 Task: Unfollow the page of Microsoft
Action: Mouse moved to (351, 369)
Screenshot: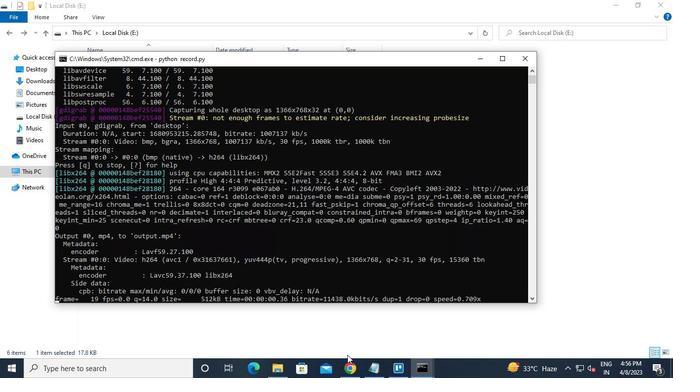 
Action: Mouse pressed left at (351, 369)
Screenshot: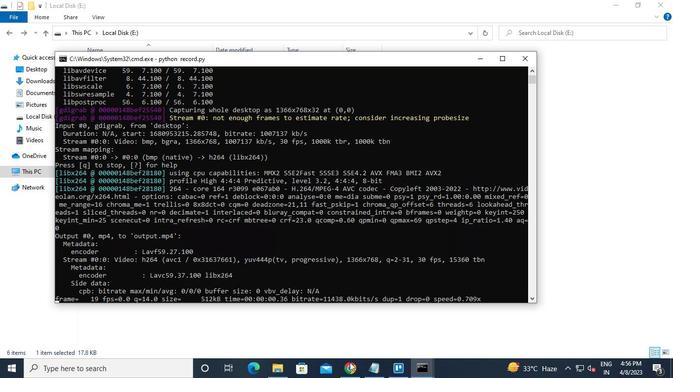 
Action: Mouse moved to (185, 63)
Screenshot: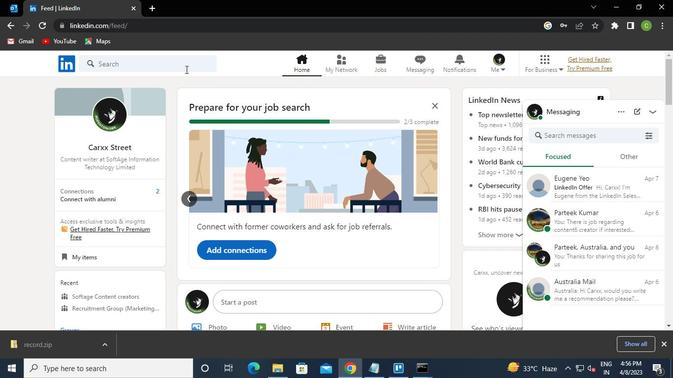 
Action: Mouse pressed left at (185, 63)
Screenshot: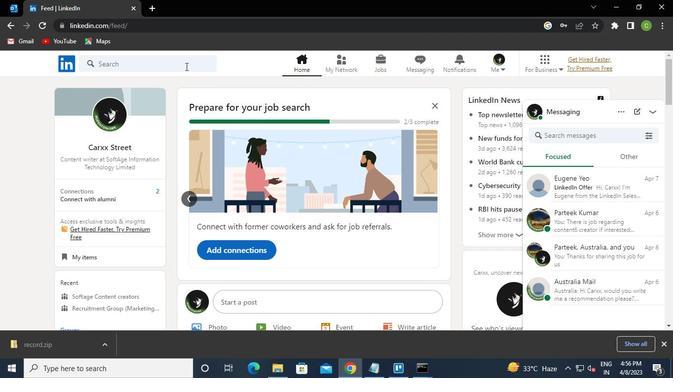 
Action: Keyboard Key.caps_lock
Screenshot: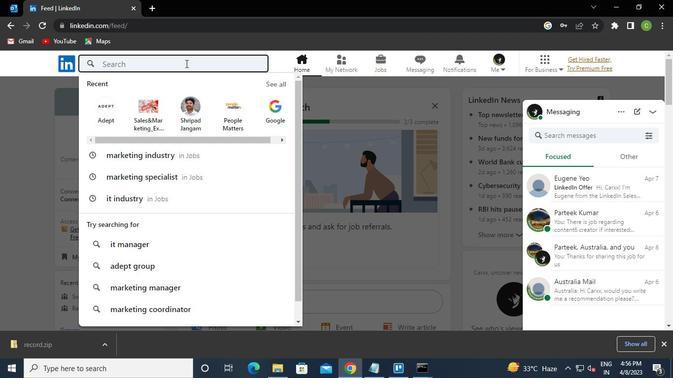
Action: Keyboard m
Screenshot: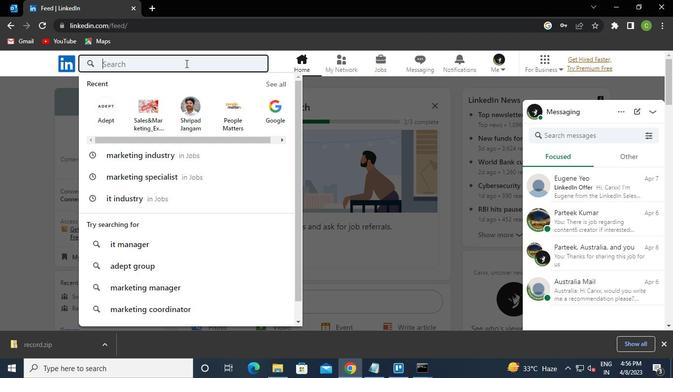 
Action: Keyboard Key.caps_lock
Screenshot: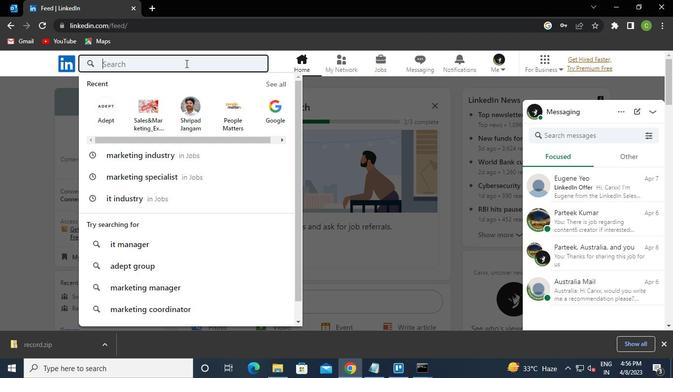 
Action: Keyboard i
Screenshot: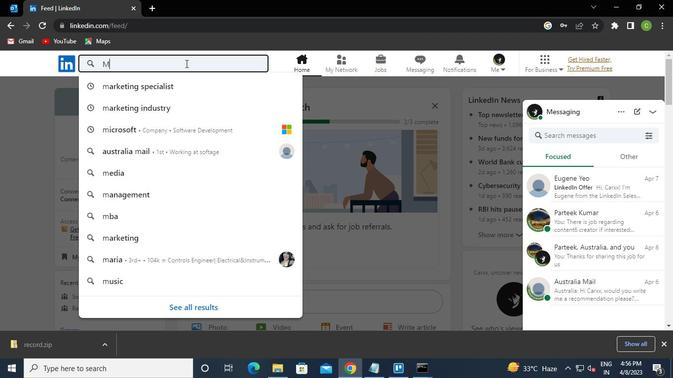 
Action: Keyboard c
Screenshot: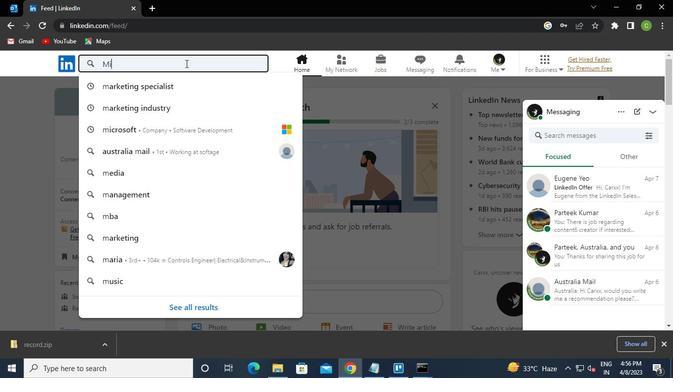 
Action: Keyboard r
Screenshot: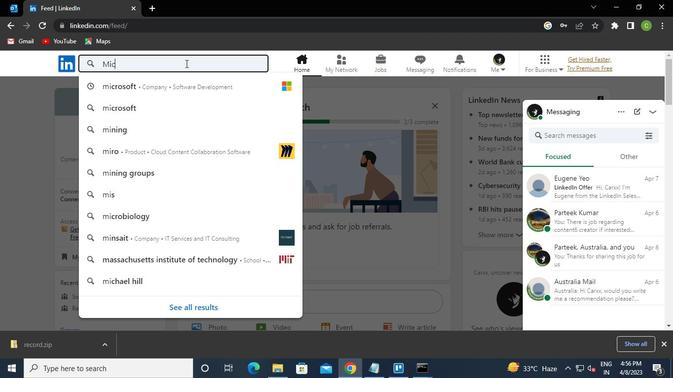 
Action: Keyboard o
Screenshot: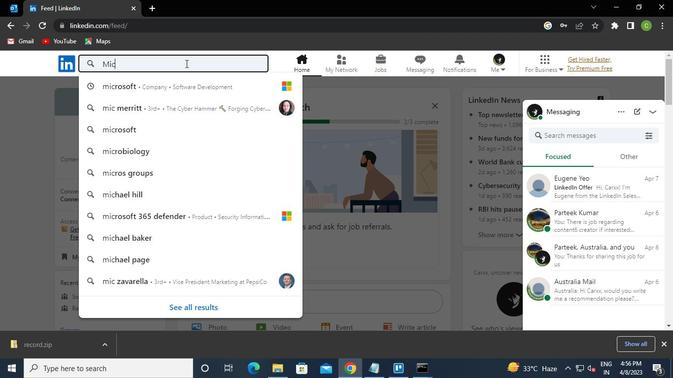 
Action: Keyboard s
Screenshot: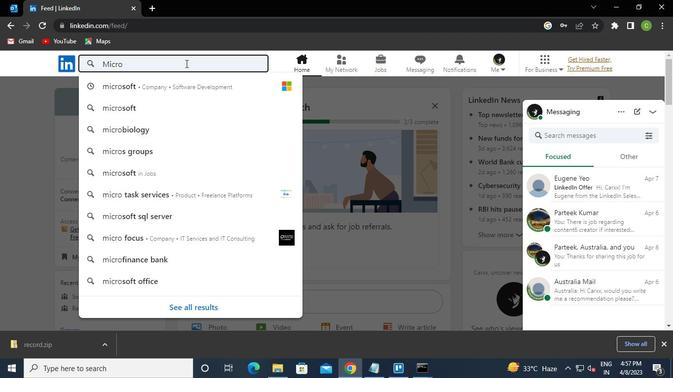 
Action: Keyboard o
Screenshot: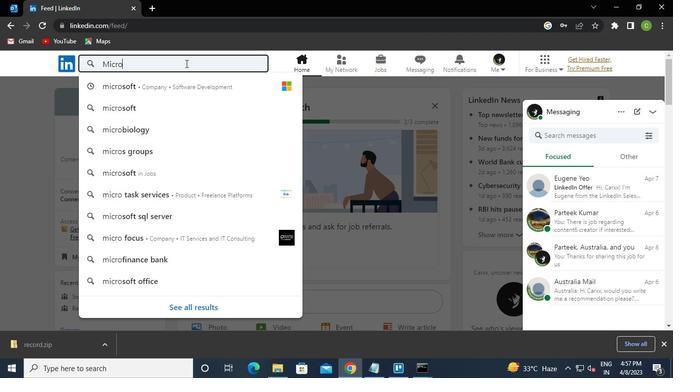
Action: Keyboard f
Screenshot: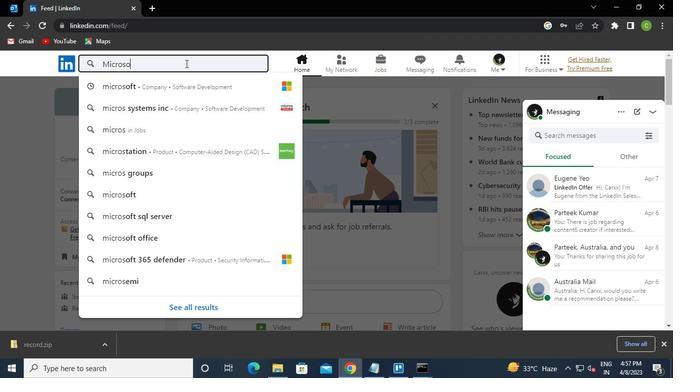 
Action: Keyboard t
Screenshot: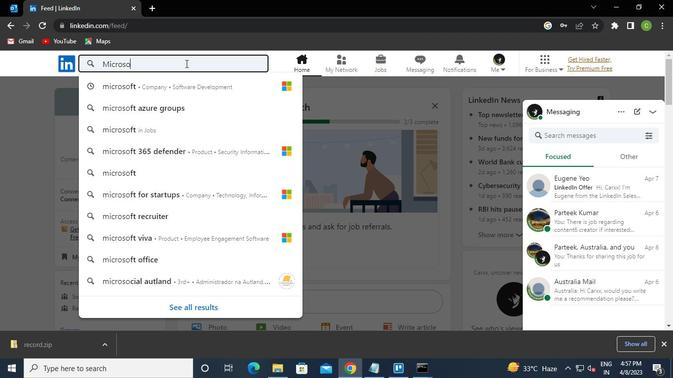 
Action: Keyboard Key.enter
Screenshot: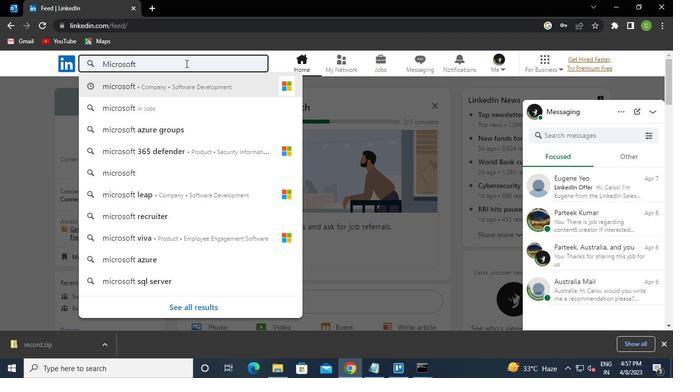 
Action: Mouse moved to (264, 188)
Screenshot: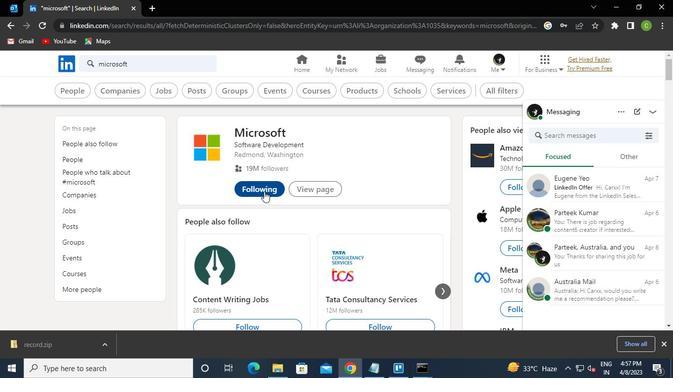 
Action: Mouse pressed left at (264, 188)
Screenshot: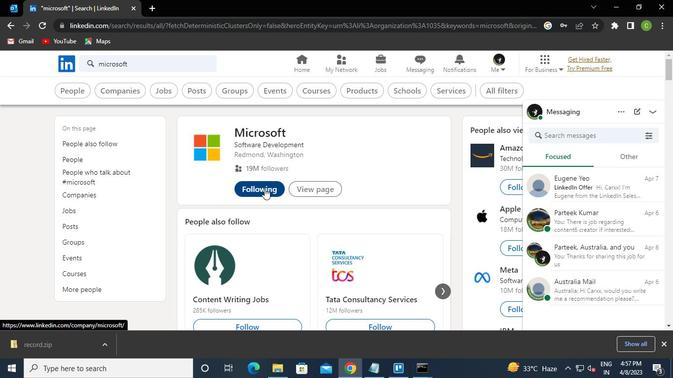 
Action: Mouse moved to (394, 320)
Screenshot: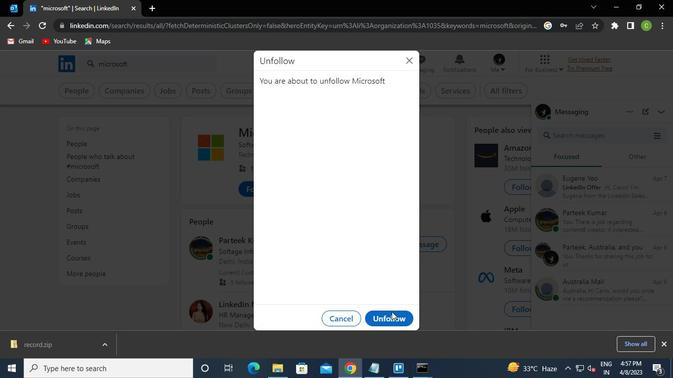 
Action: Mouse pressed left at (394, 320)
Screenshot: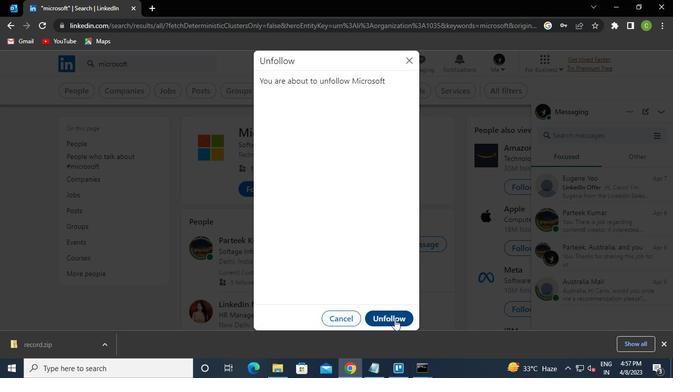
Action: Mouse moved to (420, 374)
Screenshot: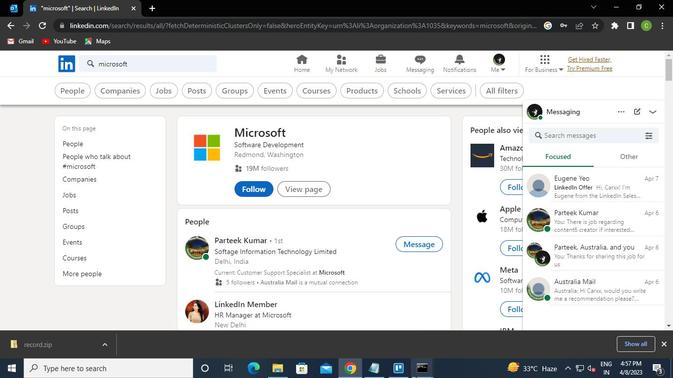 
Action: Mouse pressed left at (420, 374)
Screenshot: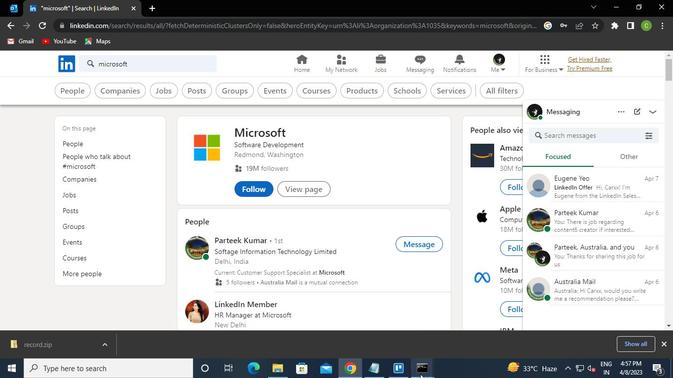 
Action: Mouse moved to (419, 302)
Screenshot: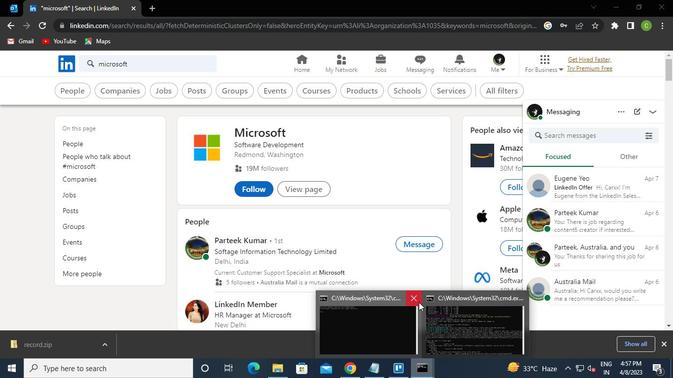 
Action: Mouse pressed left at (419, 302)
Screenshot: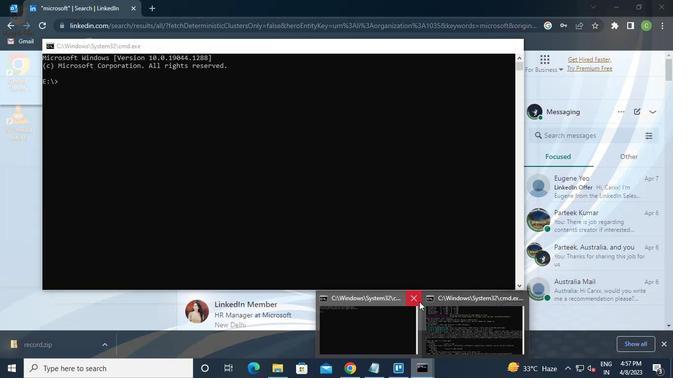 
Action: Mouse moved to (465, 296)
Screenshot: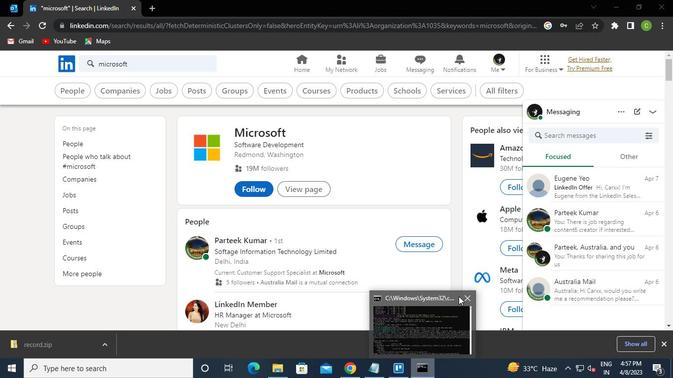 
Action: Mouse pressed left at (465, 296)
Screenshot: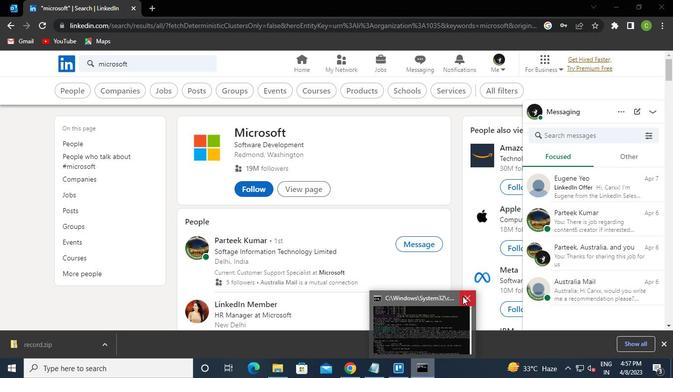
Action: Mouse moved to (465, 296)
Screenshot: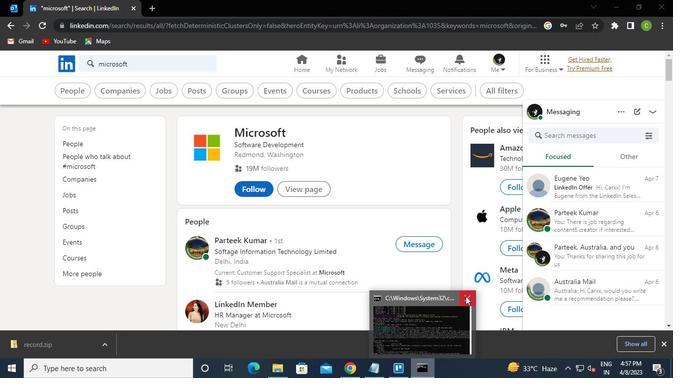 
